 Task: Add a signature Martha Hall containing With sincere appreciation and gratitude, Martha Hall to email address softage.6@softage.net and add a folder Lease renewals
Action: Mouse moved to (91, 92)
Screenshot: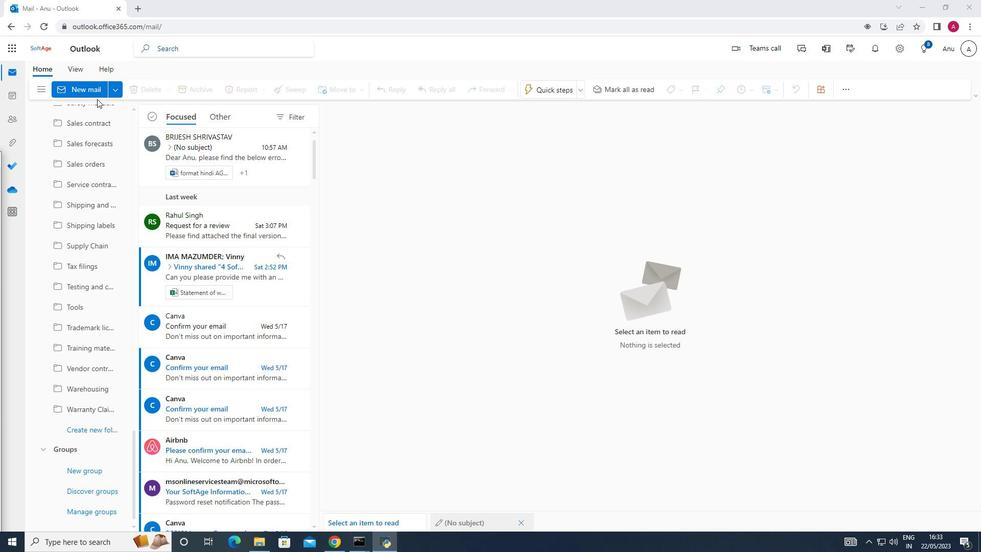 
Action: Mouse pressed left at (91, 92)
Screenshot: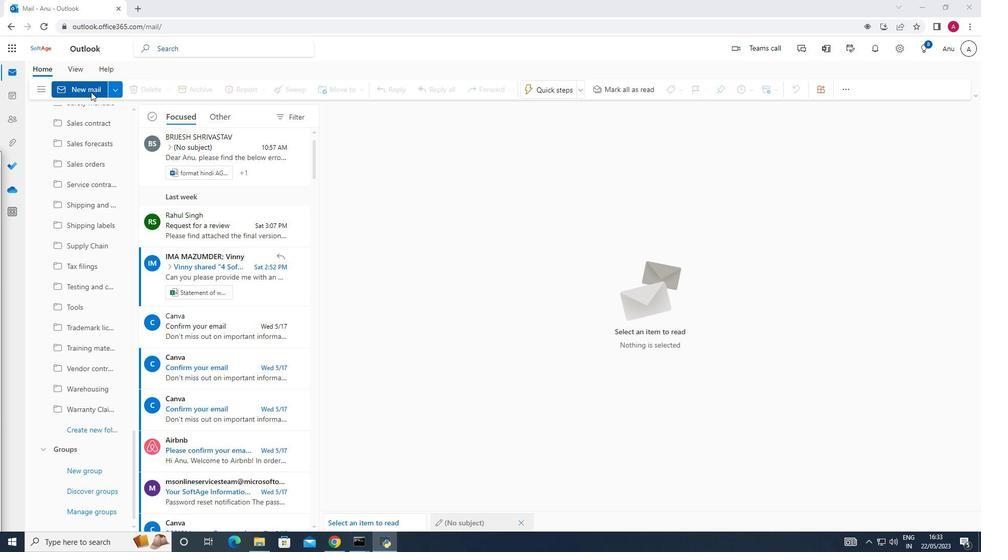 
Action: Mouse moved to (696, 88)
Screenshot: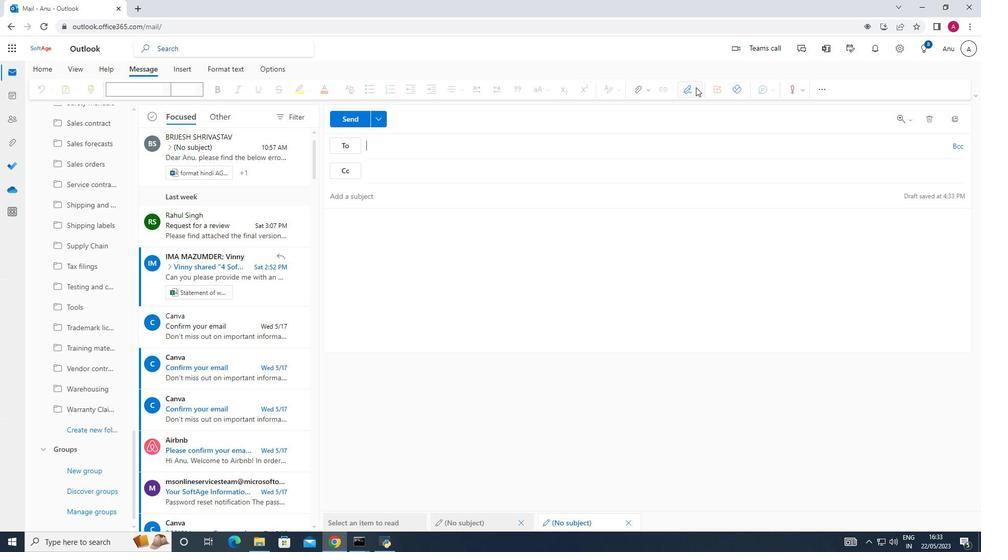 
Action: Mouse pressed left at (696, 88)
Screenshot: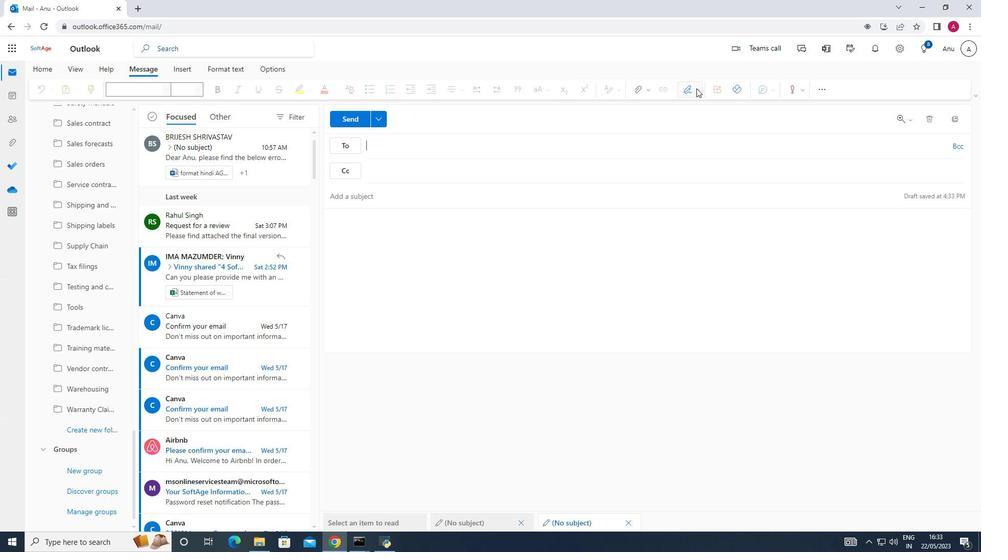 
Action: Mouse moved to (664, 130)
Screenshot: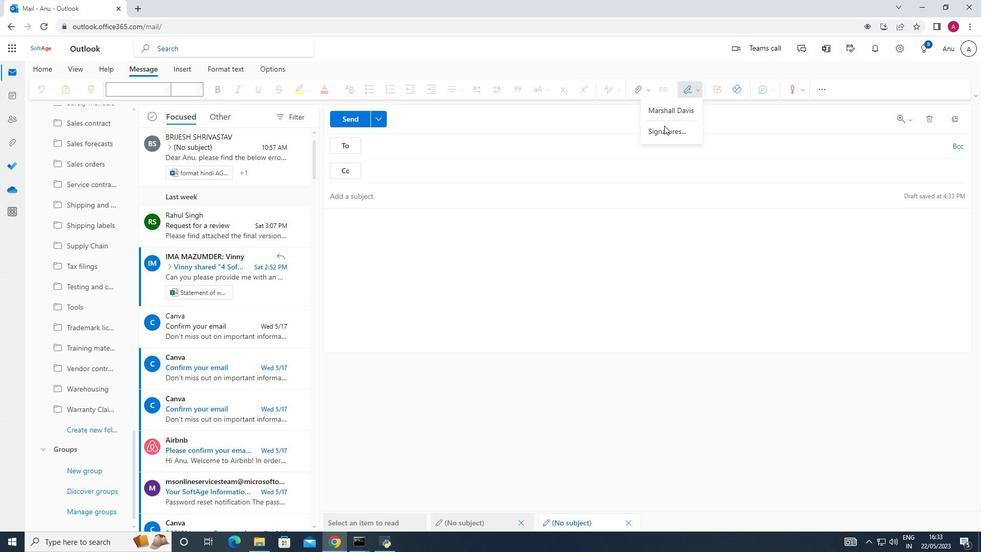 
Action: Mouse pressed left at (664, 130)
Screenshot: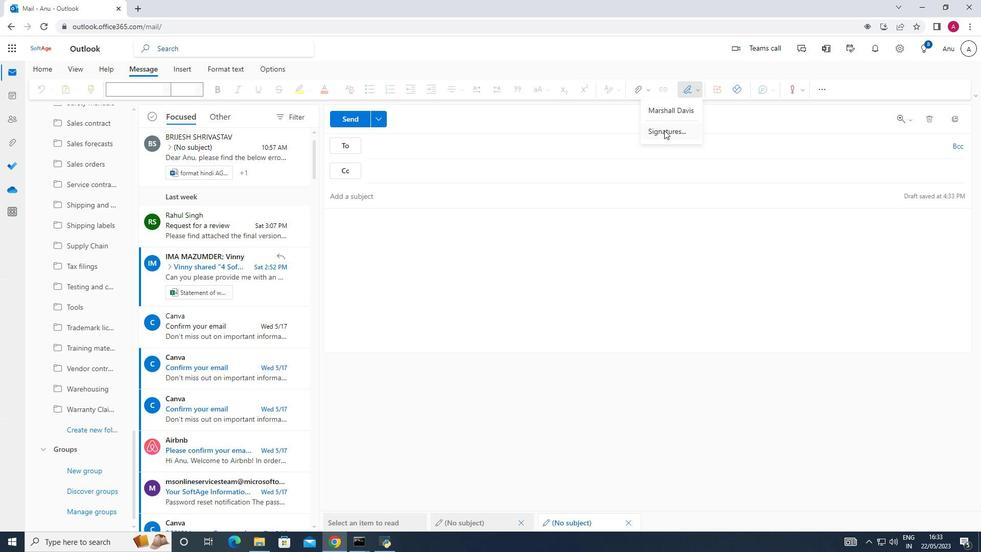 
Action: Mouse moved to (691, 169)
Screenshot: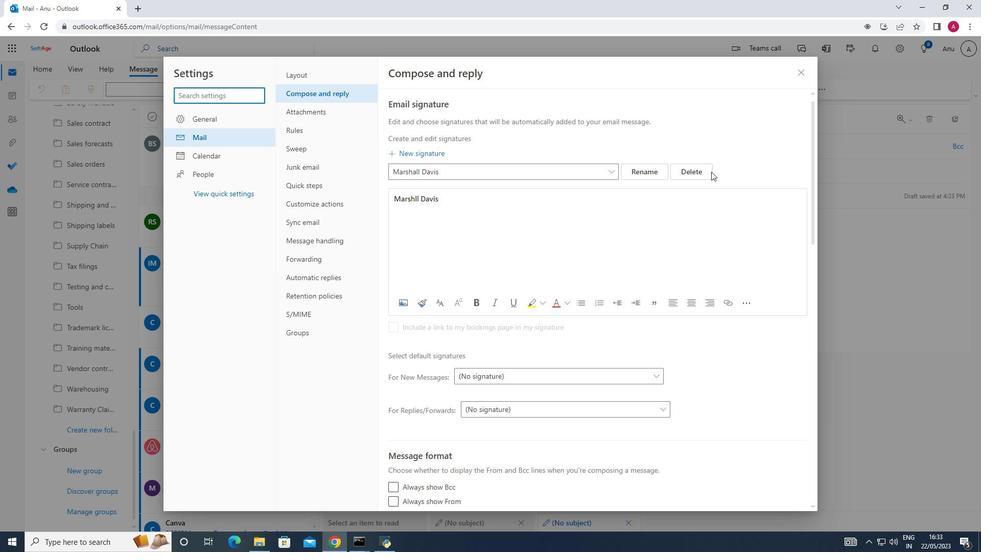 
Action: Mouse pressed left at (691, 169)
Screenshot: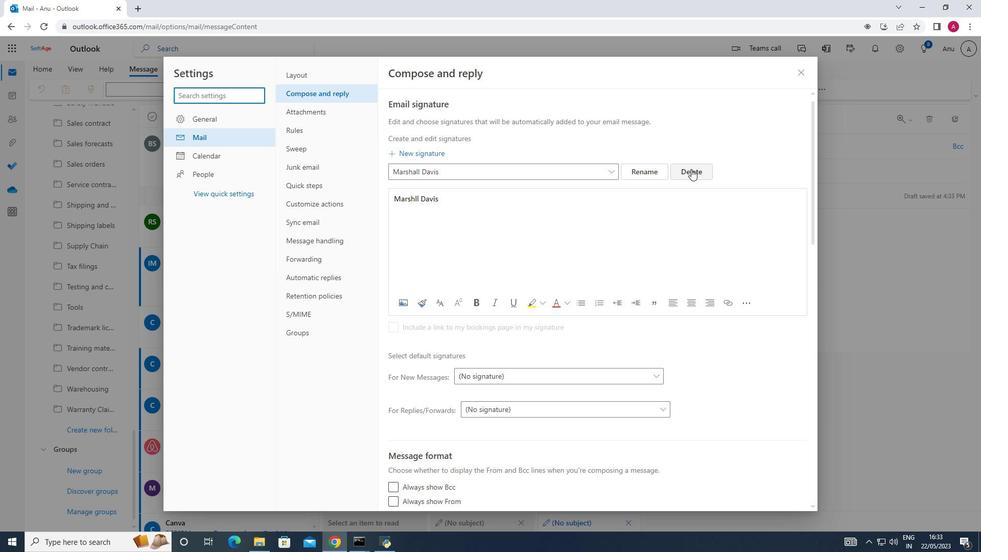 
Action: Mouse moved to (453, 175)
Screenshot: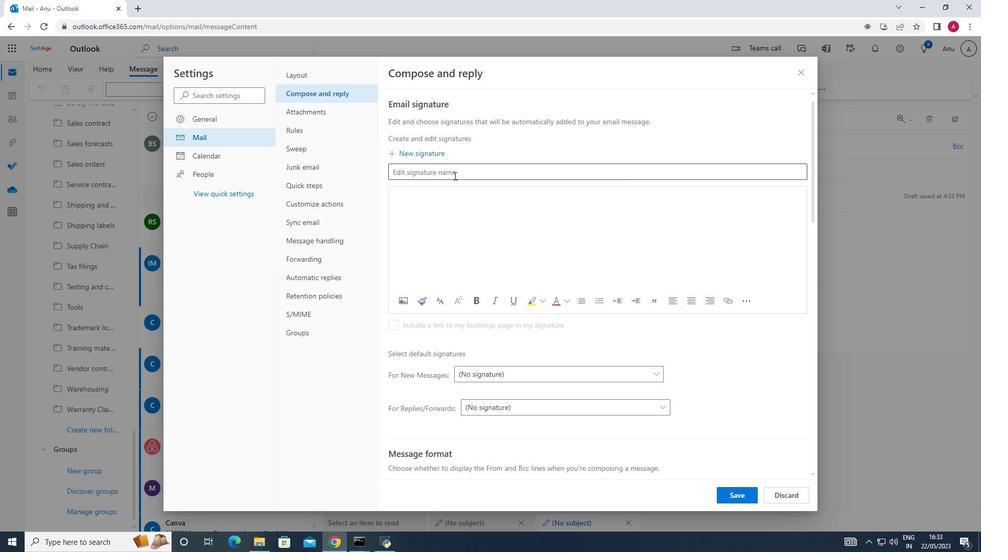 
Action: Mouse pressed left at (453, 175)
Screenshot: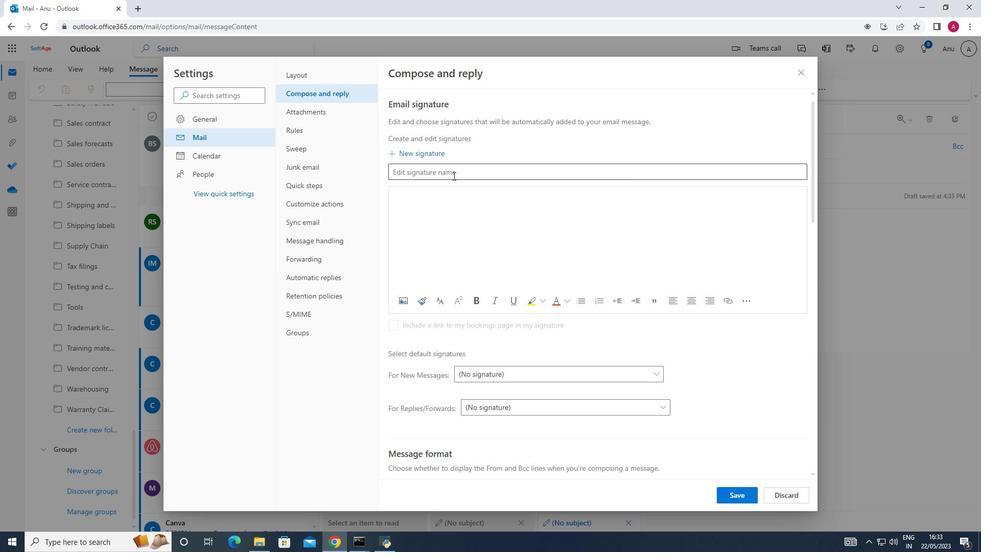 
Action: Key pressed <Key.shift>Martha<Key.space><Key.shift>Hall
Screenshot: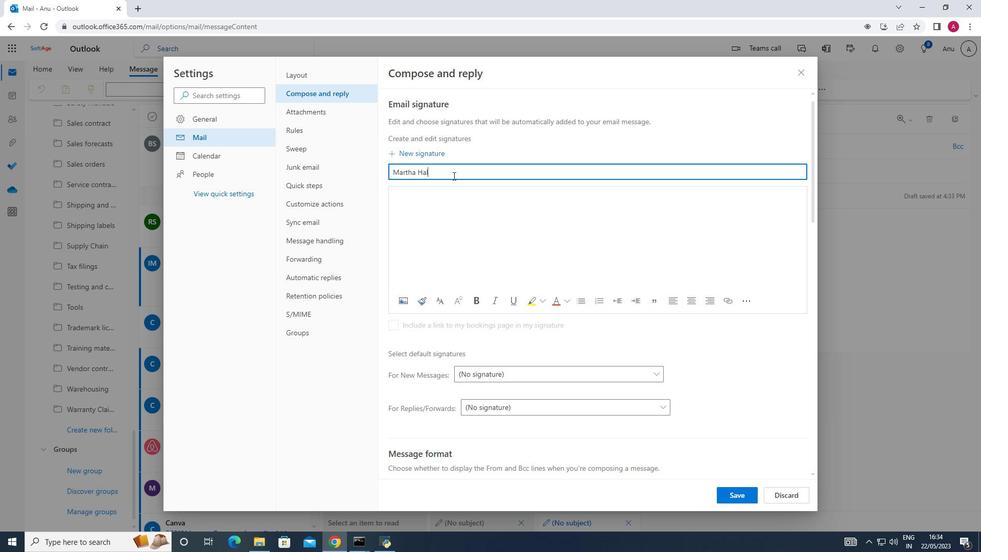
Action: Mouse moved to (423, 197)
Screenshot: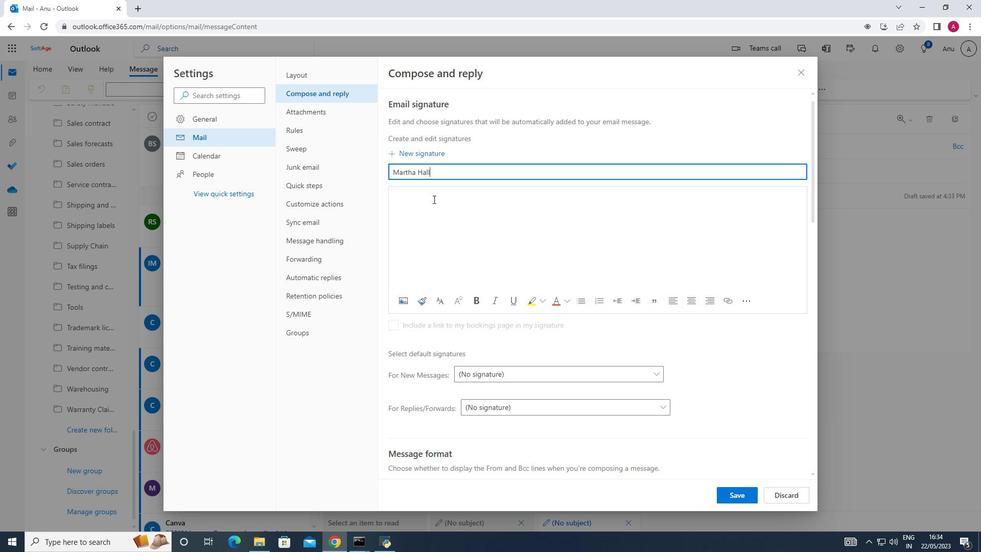 
Action: Mouse pressed left at (423, 197)
Screenshot: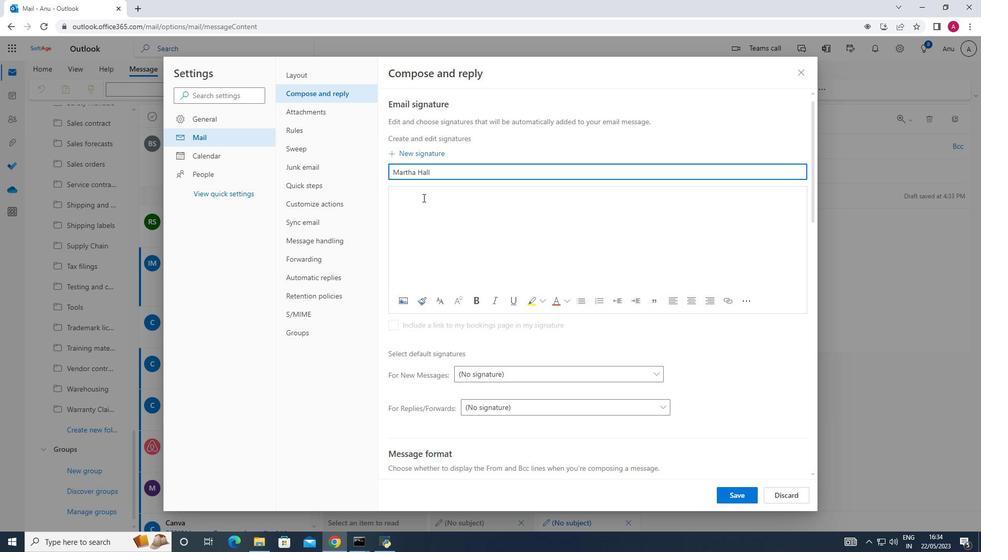 
Action: Key pressed <Key.shift_r><Key.shift_r><Key.shift_r>Martha<Key.space><Key.shift>Hall
Screenshot: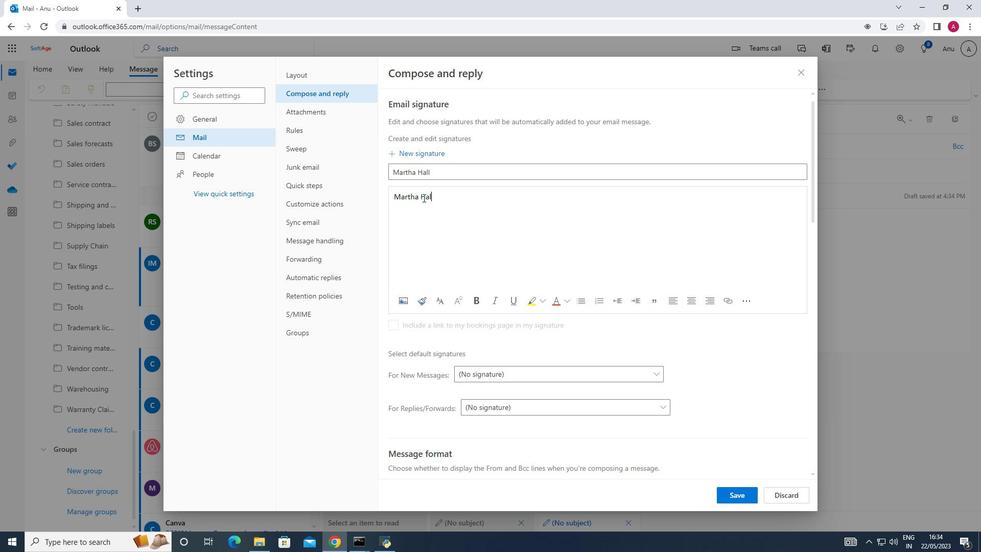 
Action: Mouse moved to (735, 490)
Screenshot: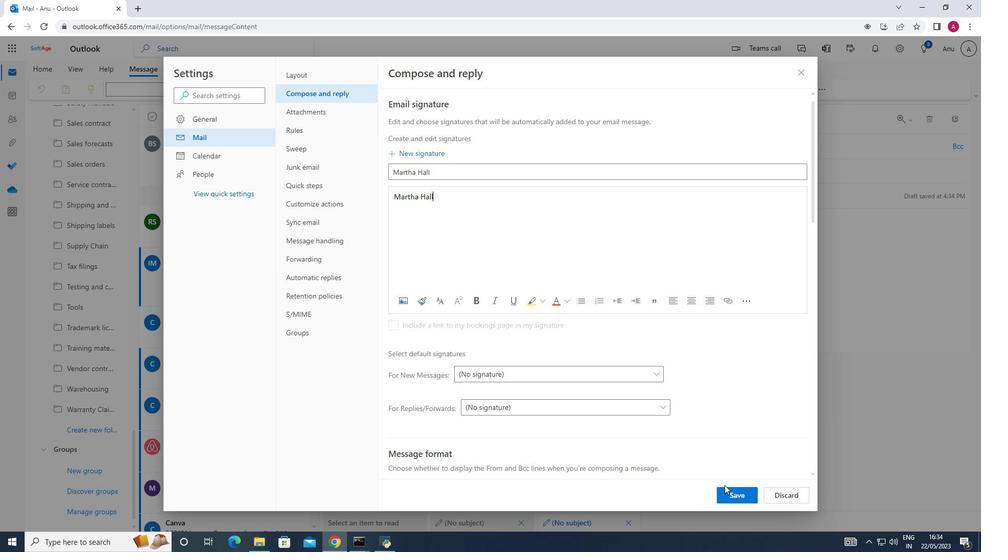 
Action: Mouse pressed left at (735, 490)
Screenshot: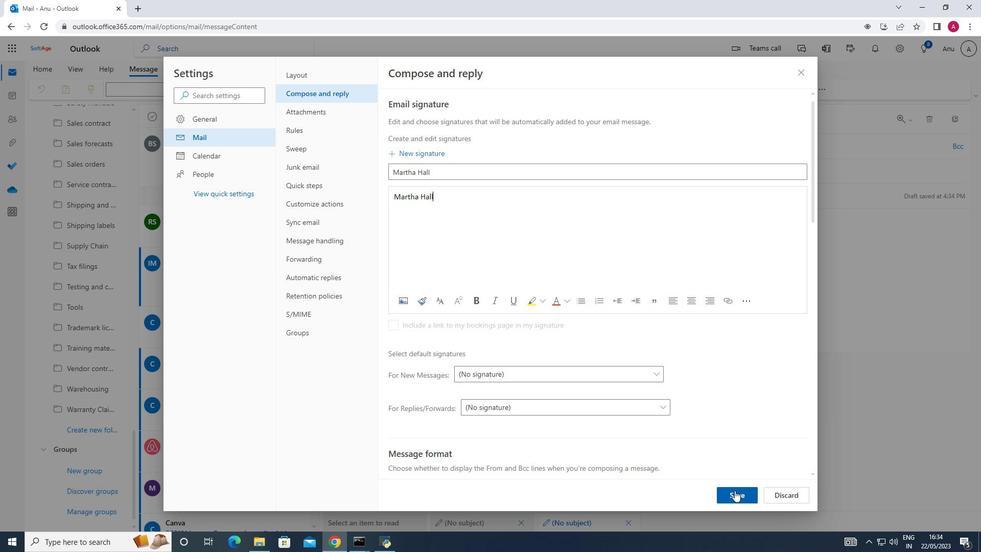 
Action: Mouse moved to (798, 77)
Screenshot: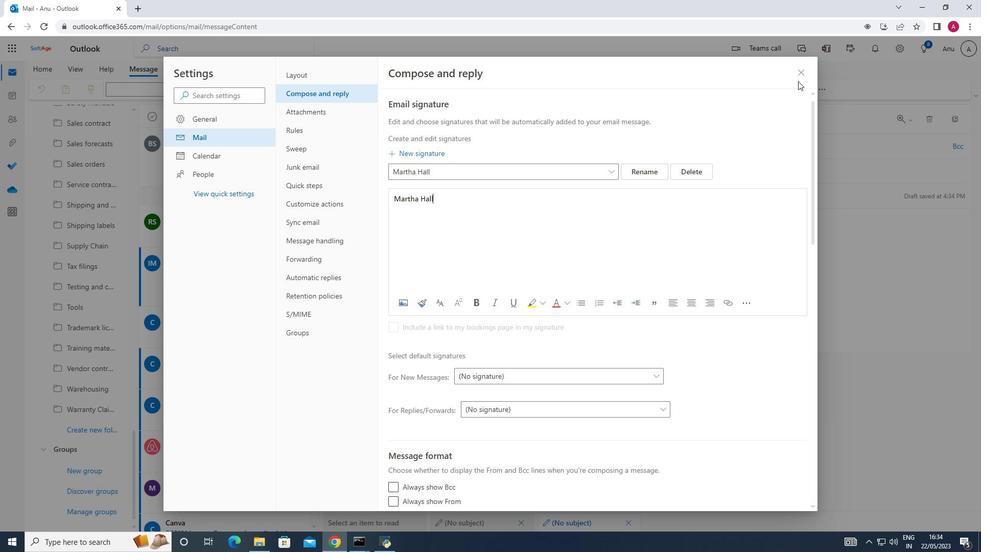 
Action: Mouse pressed left at (798, 77)
Screenshot: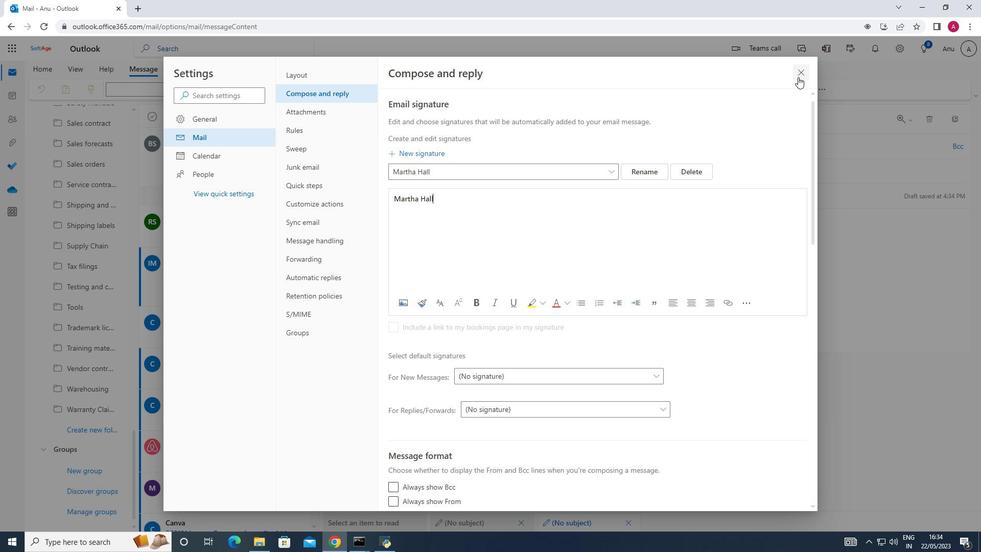 
Action: Mouse moved to (699, 89)
Screenshot: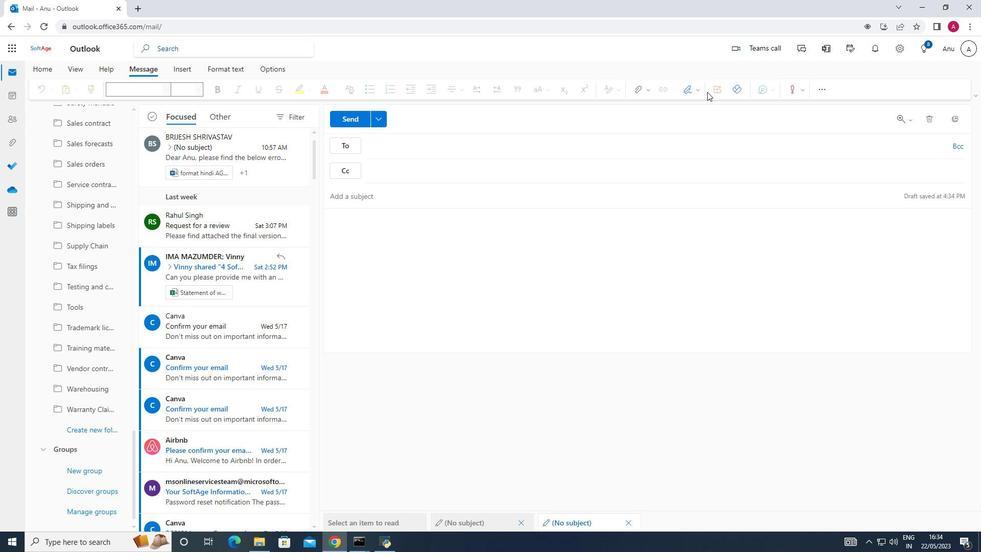 
Action: Mouse pressed left at (699, 89)
Screenshot: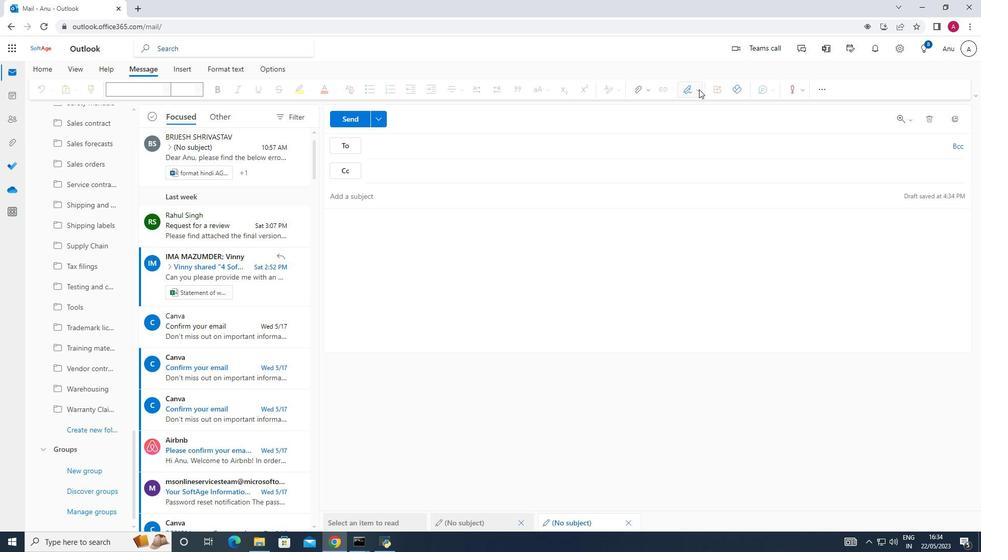 
Action: Mouse moved to (671, 107)
Screenshot: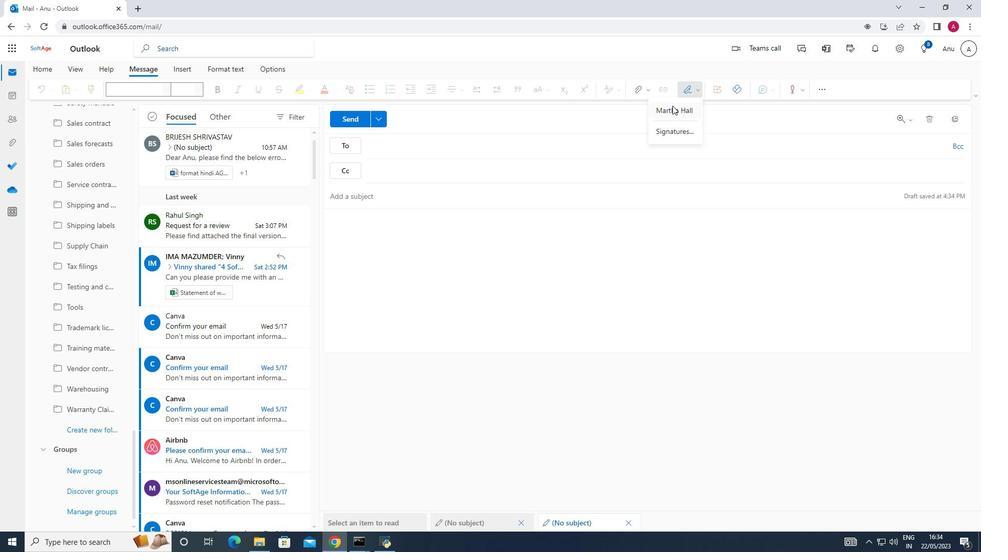 
Action: Mouse pressed left at (671, 107)
Screenshot: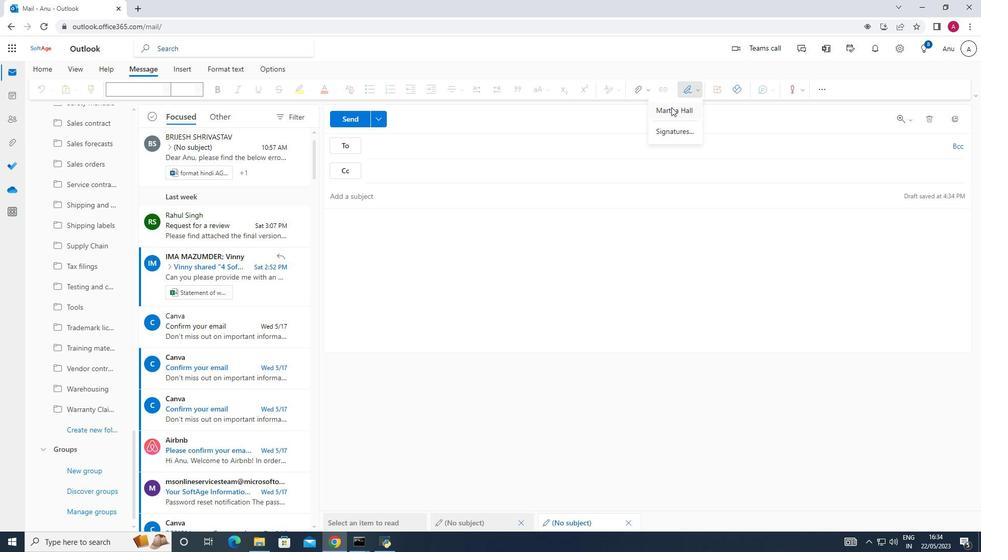 
Action: Mouse moved to (376, 216)
Screenshot: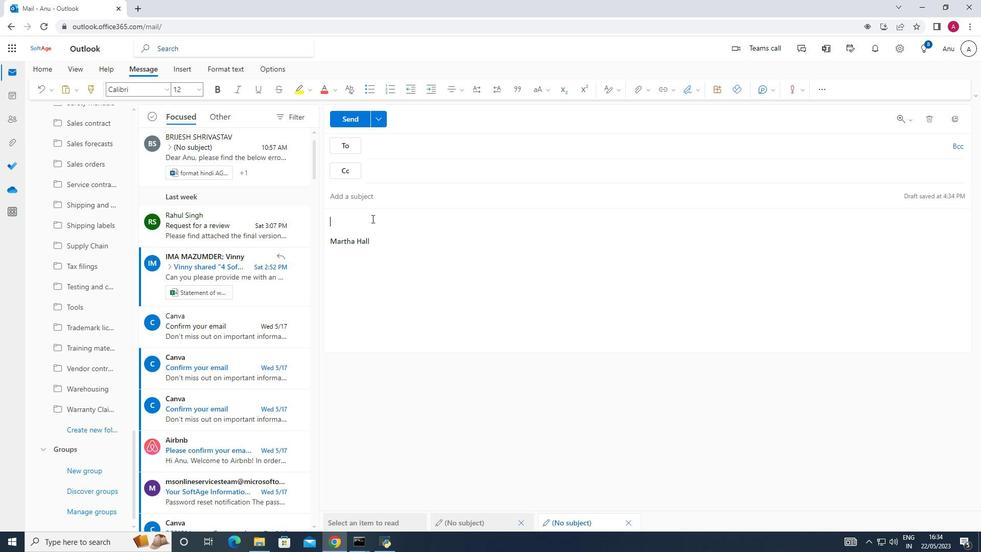 
Action: Key pressed sincere<Key.space>appreciation<Key.space>and<Key.space>gratitude.
Screenshot: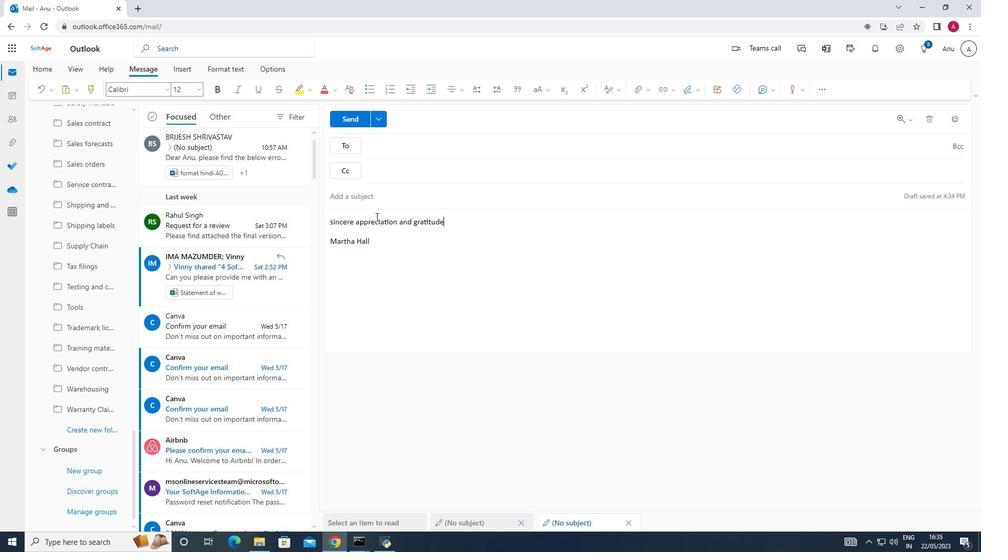 
Action: Mouse moved to (378, 153)
Screenshot: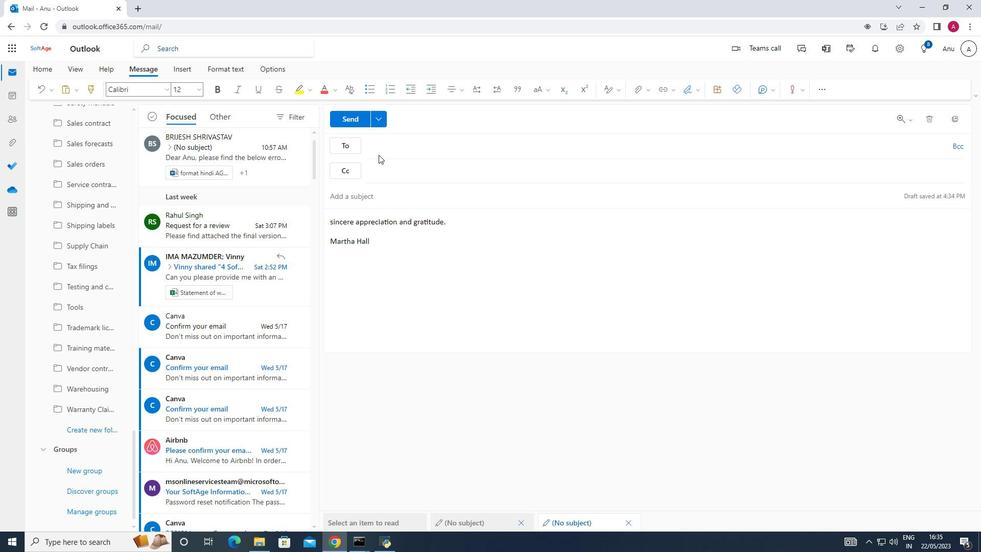 
Action: Mouse pressed left at (378, 153)
Screenshot: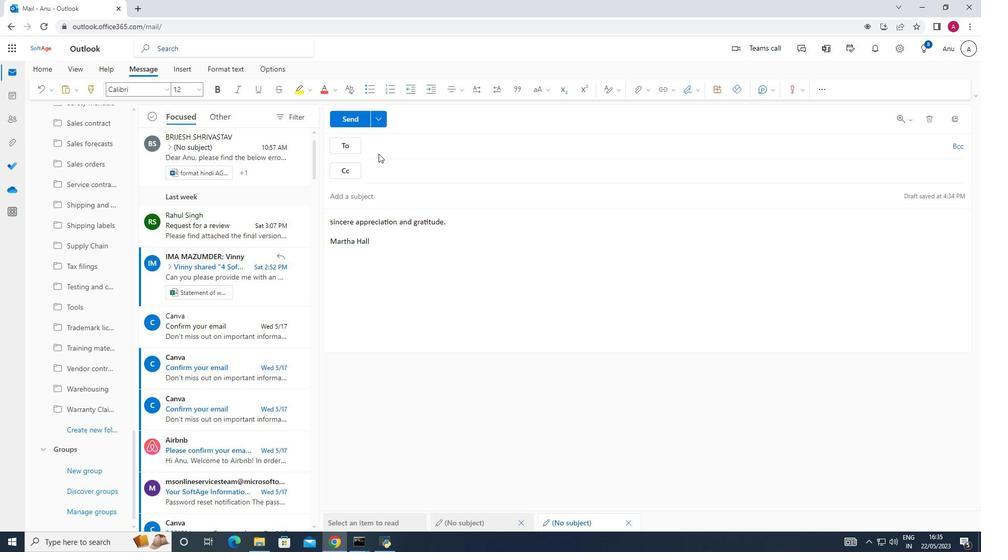 
Action: Mouse moved to (378, 148)
Screenshot: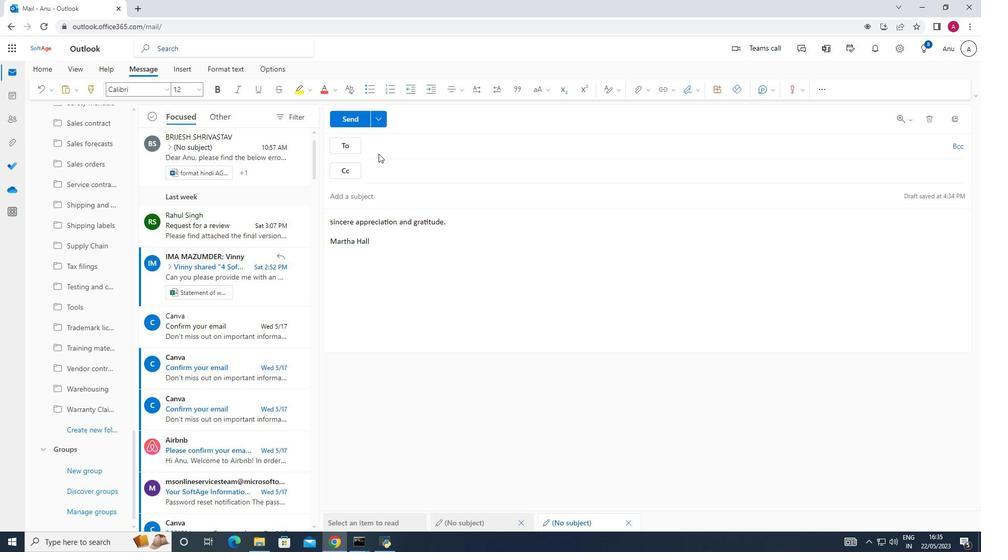 
Action: Mouse pressed left at (378, 148)
Screenshot: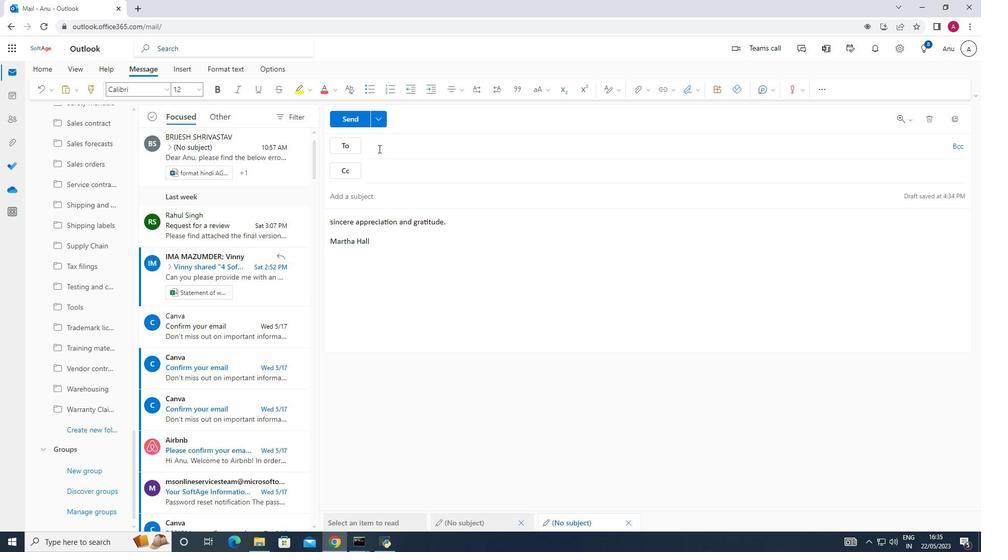 
Action: Key pressed softage
Screenshot: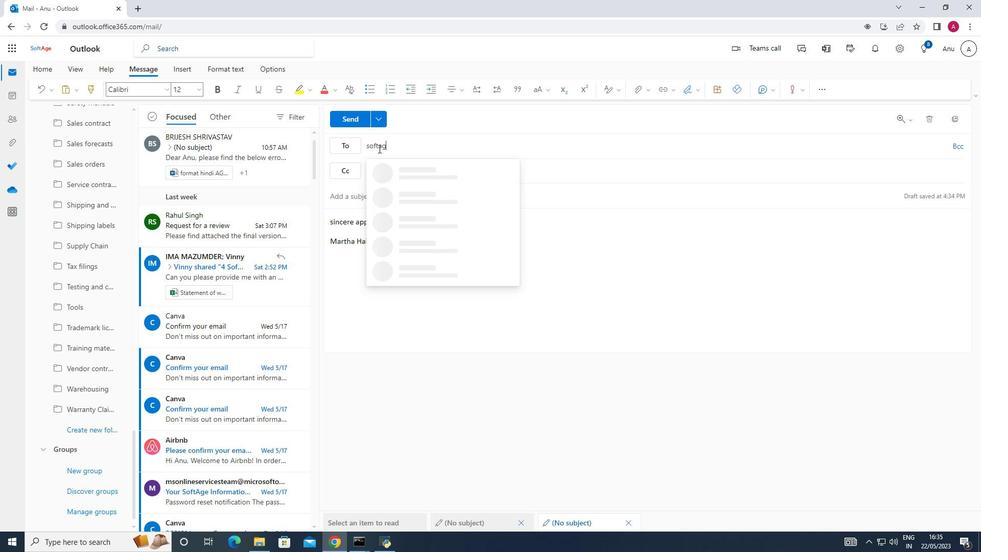 
Action: Mouse moved to (404, 171)
Screenshot: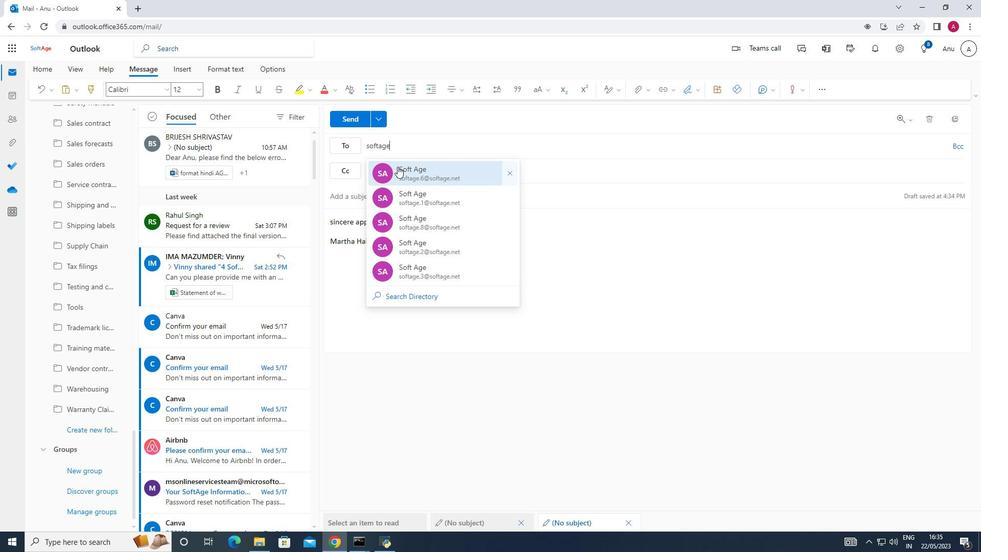 
Action: Mouse pressed left at (404, 171)
Screenshot: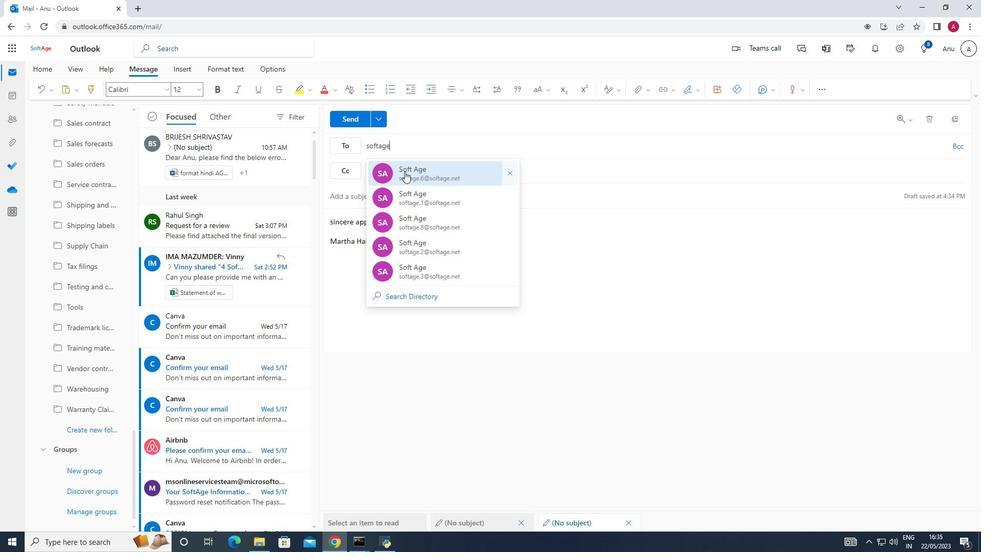 
Action: Mouse moved to (91, 434)
Screenshot: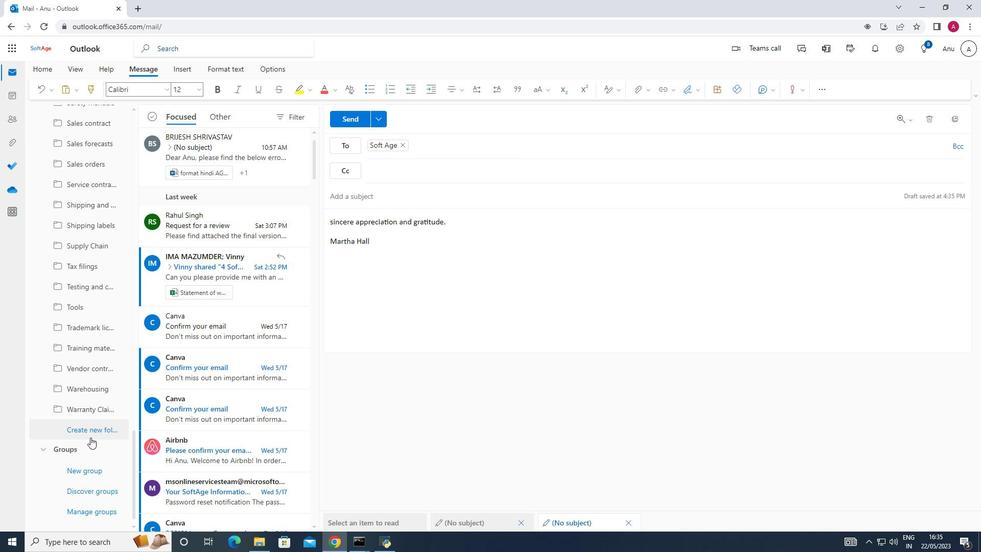 
Action: Mouse scrolled (91, 434) with delta (0, 0)
Screenshot: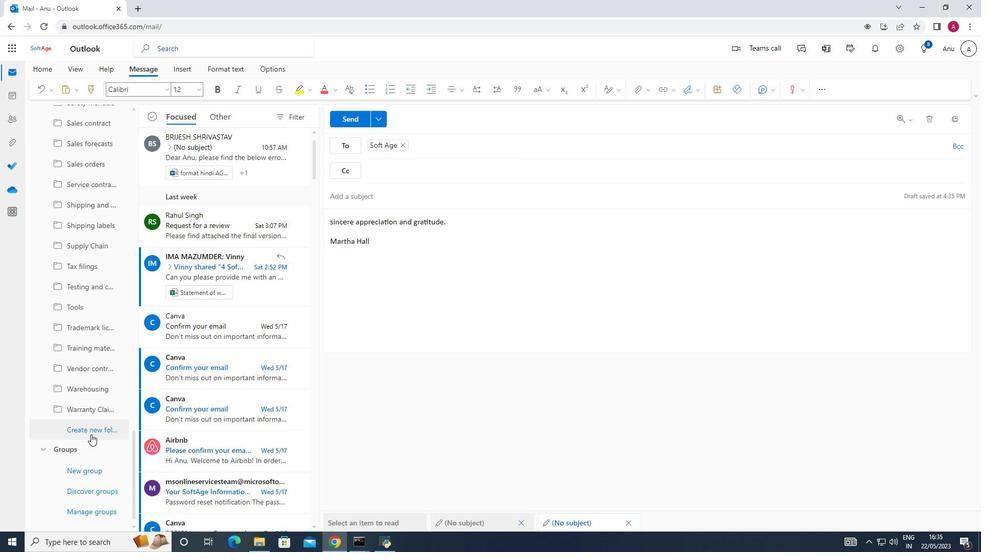 
Action: Mouse scrolled (91, 434) with delta (0, 0)
Screenshot: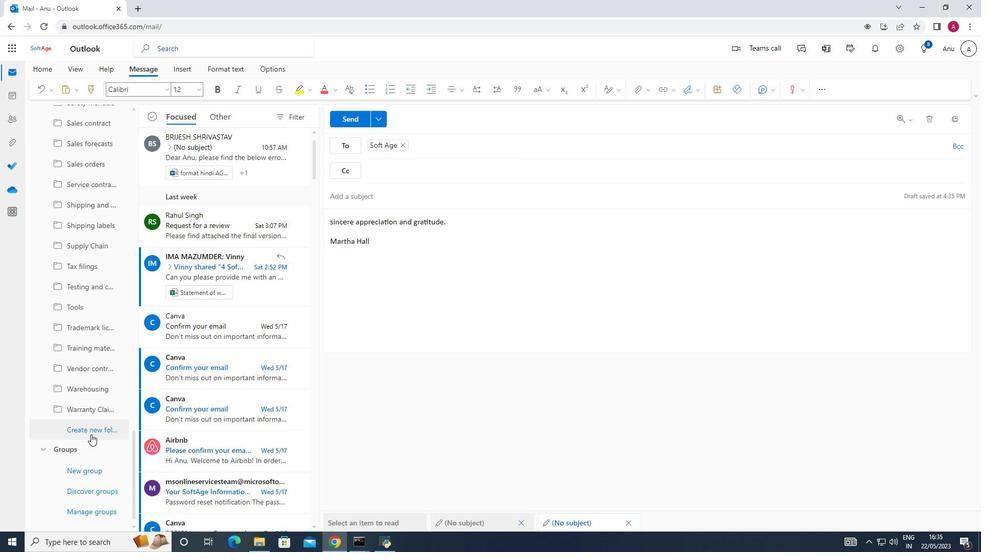 
Action: Mouse scrolled (91, 434) with delta (0, 0)
Screenshot: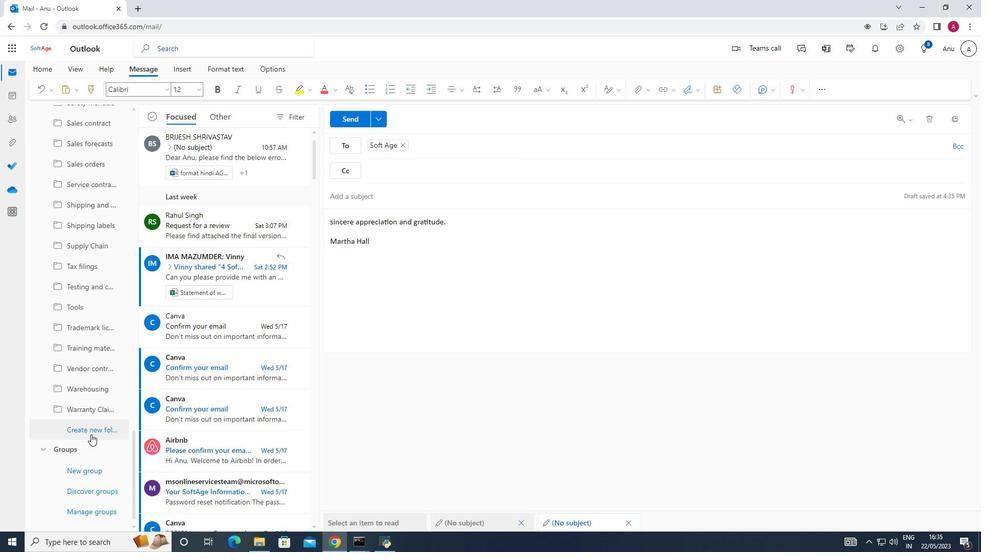 
Action: Mouse moved to (95, 426)
Screenshot: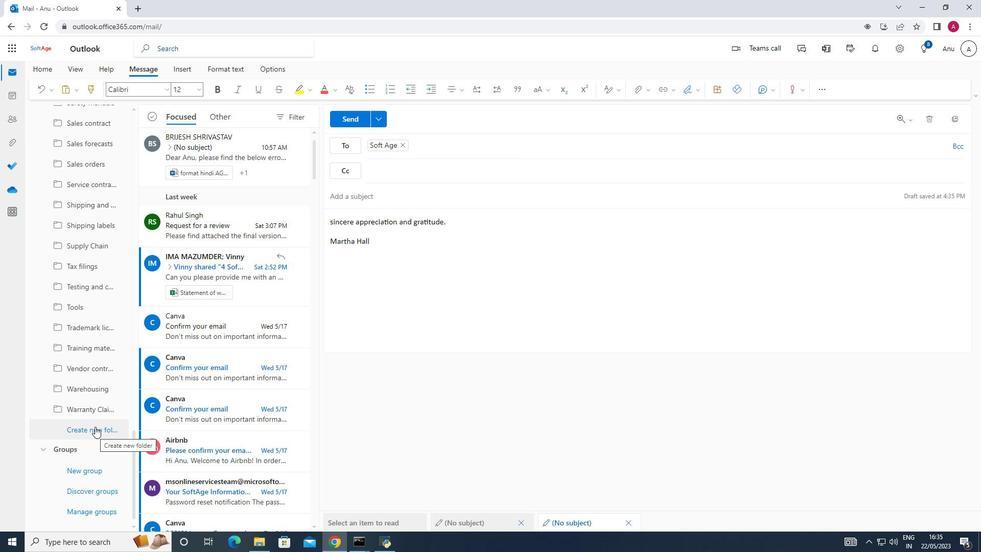
Action: Mouse pressed left at (95, 426)
Screenshot: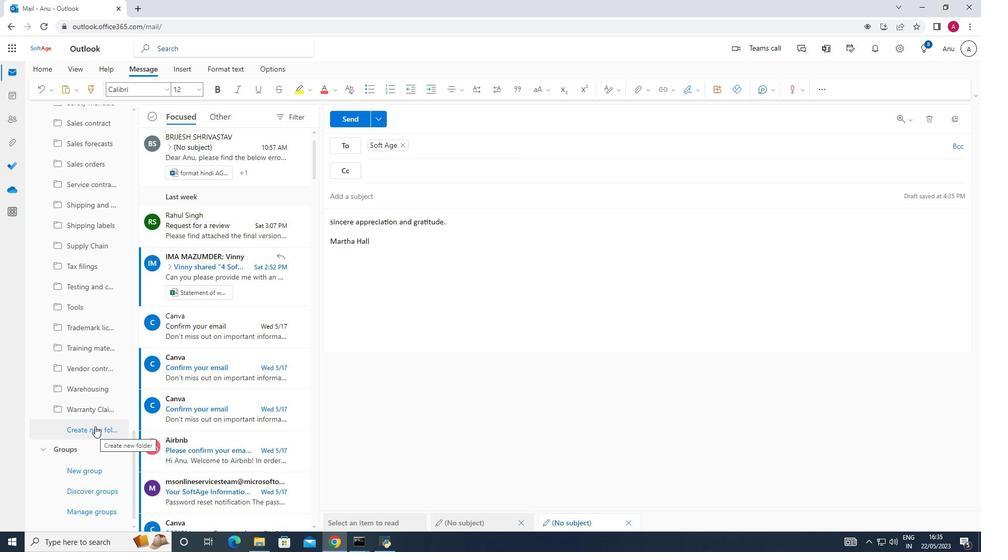 
Action: Mouse moved to (80, 428)
Screenshot: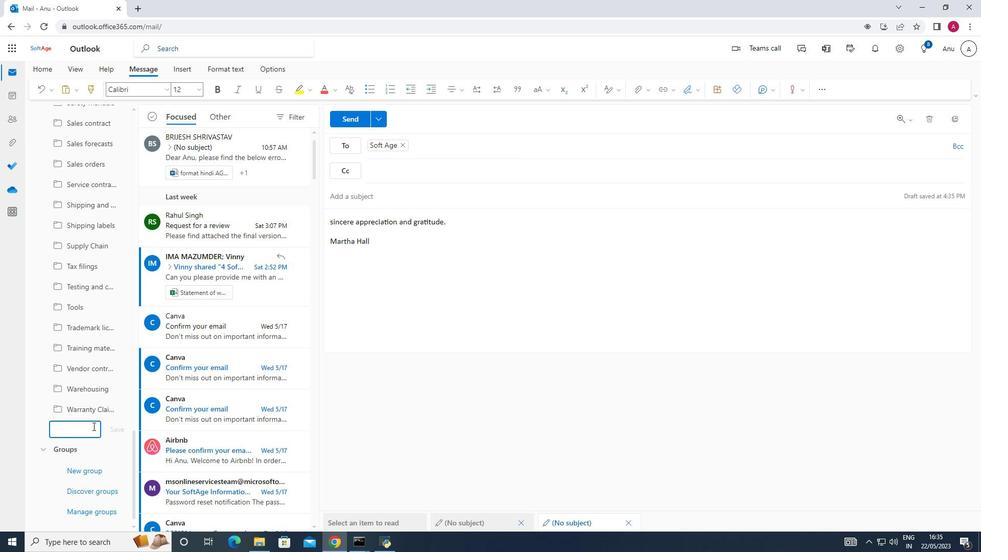 
Action: Key pressed <Key.shift>Lease<Key.space>renewals
Screenshot: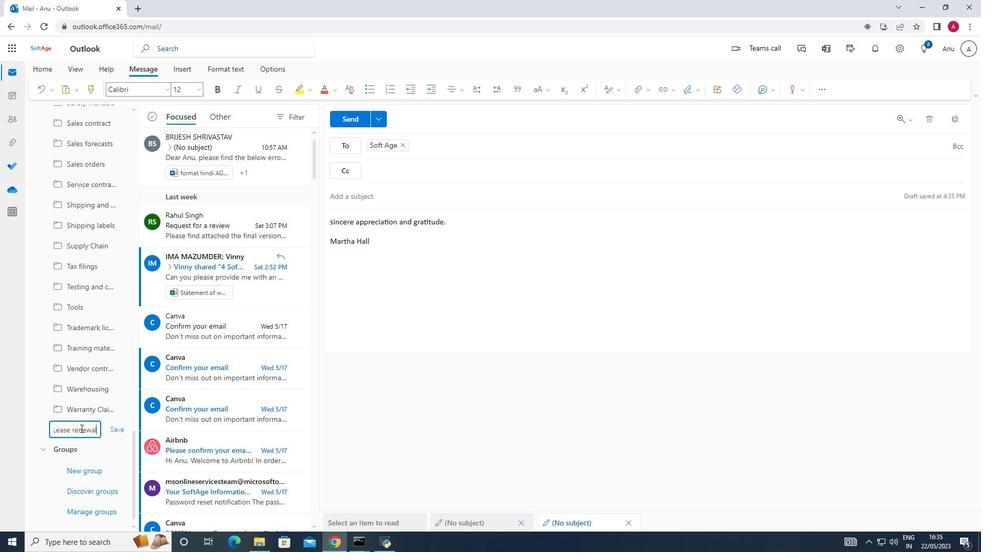 
Action: Mouse moved to (117, 433)
Screenshot: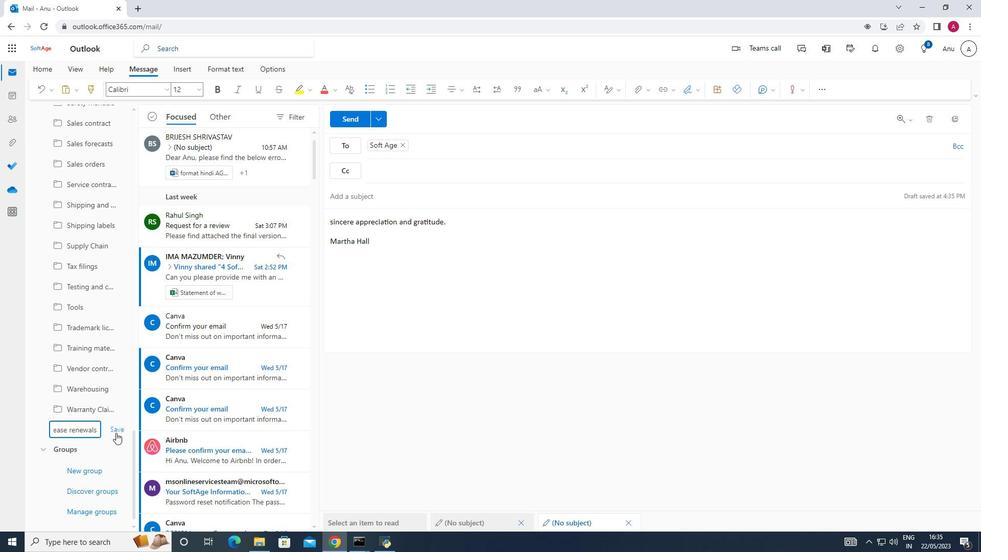 
Action: Mouse pressed left at (117, 433)
Screenshot: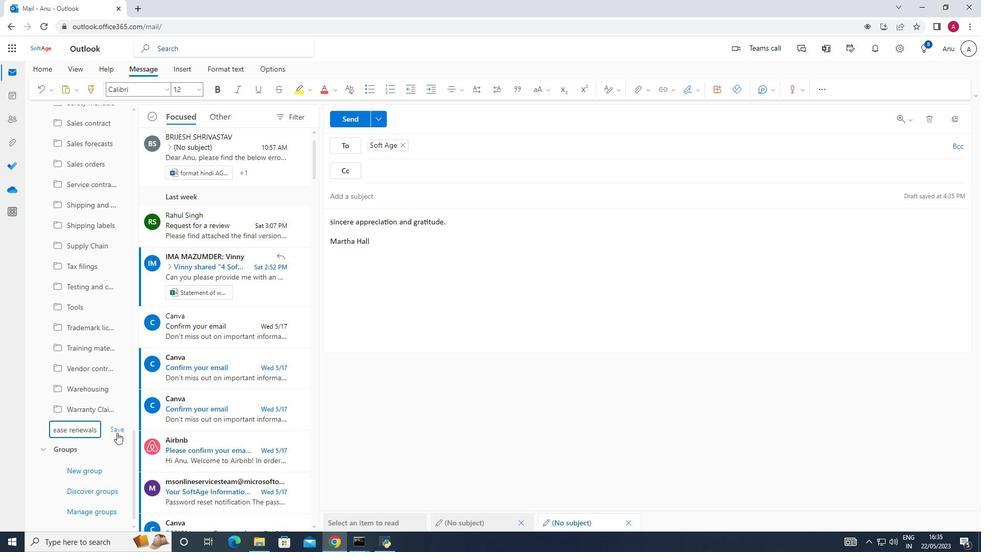 
Action: Mouse moved to (337, 114)
Screenshot: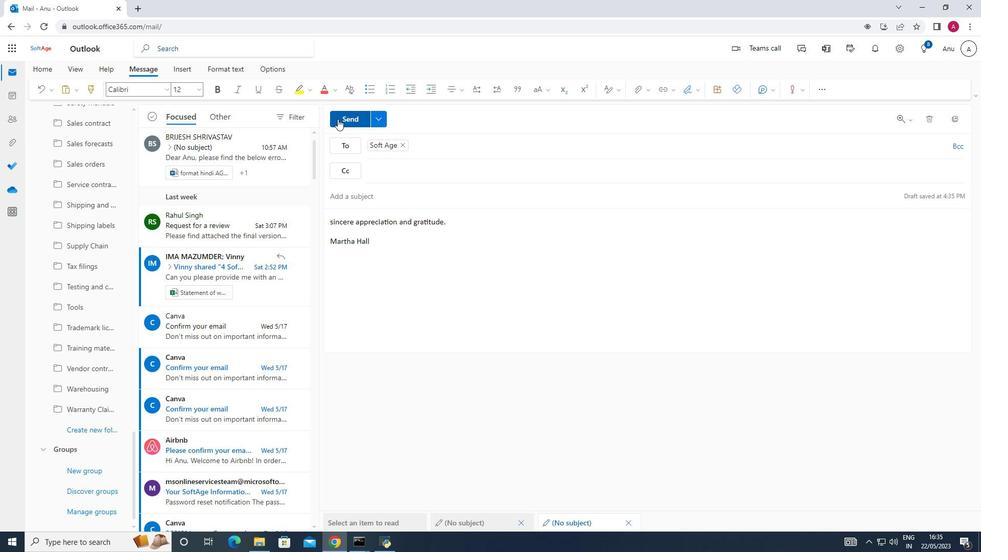 
Action: Mouse pressed left at (337, 114)
Screenshot: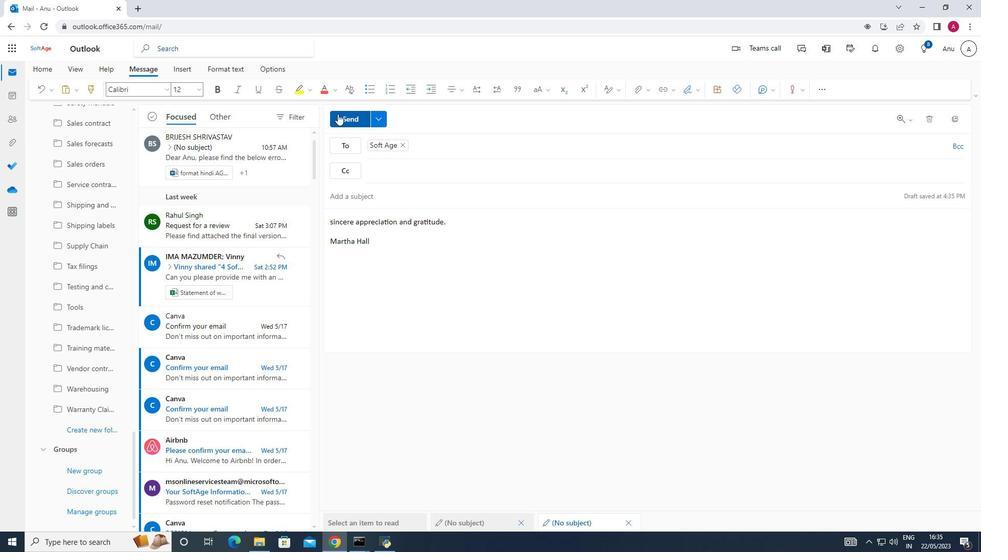 
Action: Mouse moved to (485, 304)
Screenshot: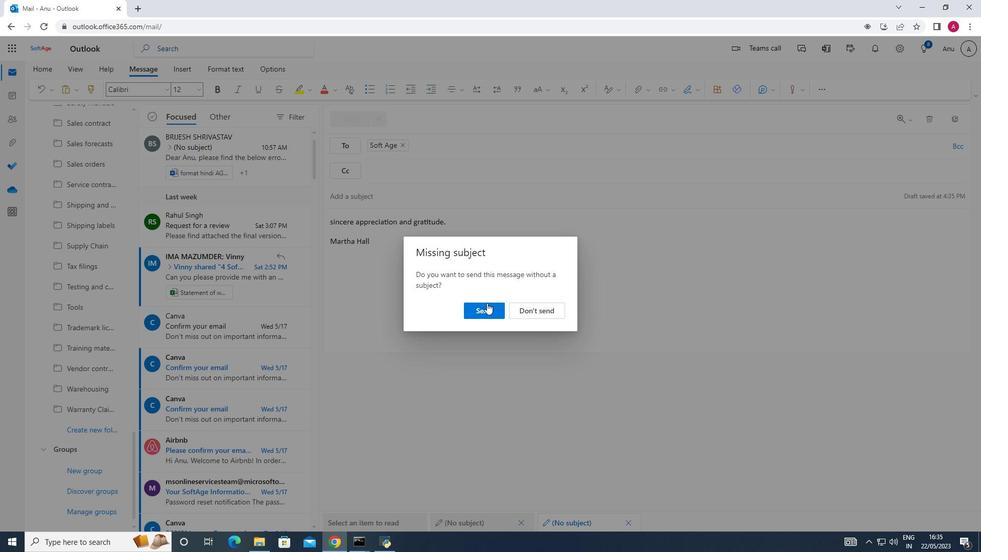 
Action: Mouse pressed left at (485, 304)
Screenshot: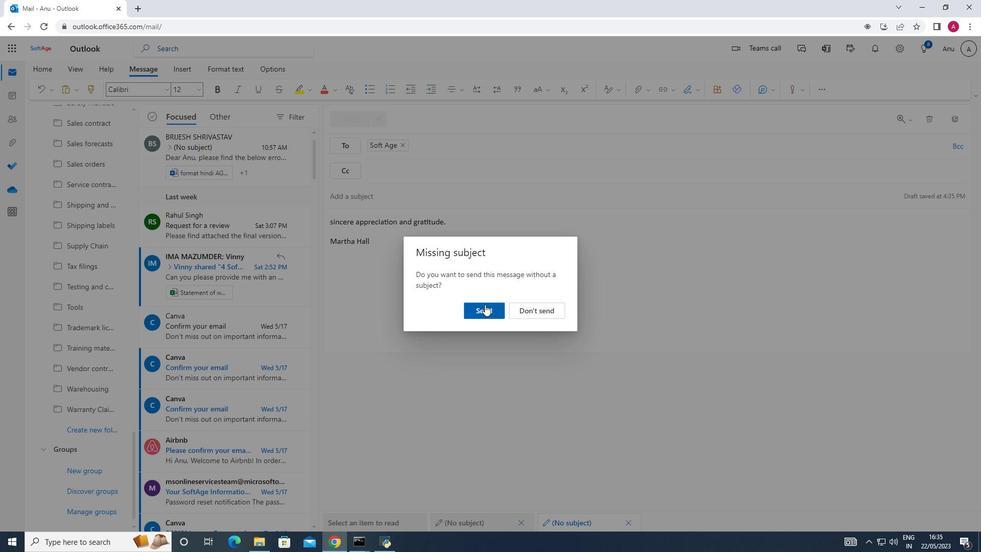 
Action: Mouse moved to (562, 316)
Screenshot: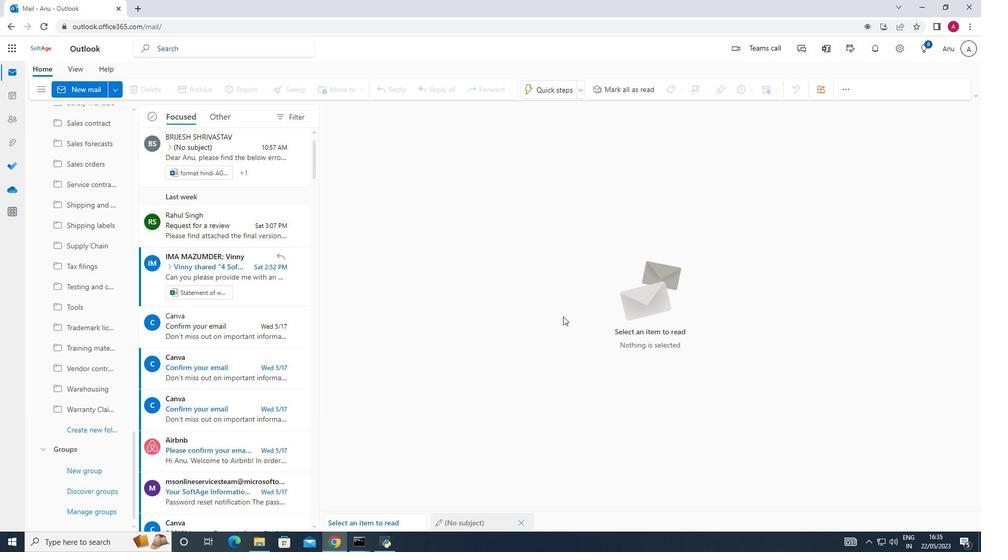 
